 Task: Search one way flight ticket for 1 adult, 1 child, 1 infant in seat in premium economy from Aguadilla: Rafael Hernndez Airport to Laramie: Laramie Regional Airport on 5-3-2023. Choice of flights is Sun country airlines. Number of bags: 1 checked bag. Price is upto 50000. Outbound departure time preference is 11:00.
Action: Mouse moved to (303, 263)
Screenshot: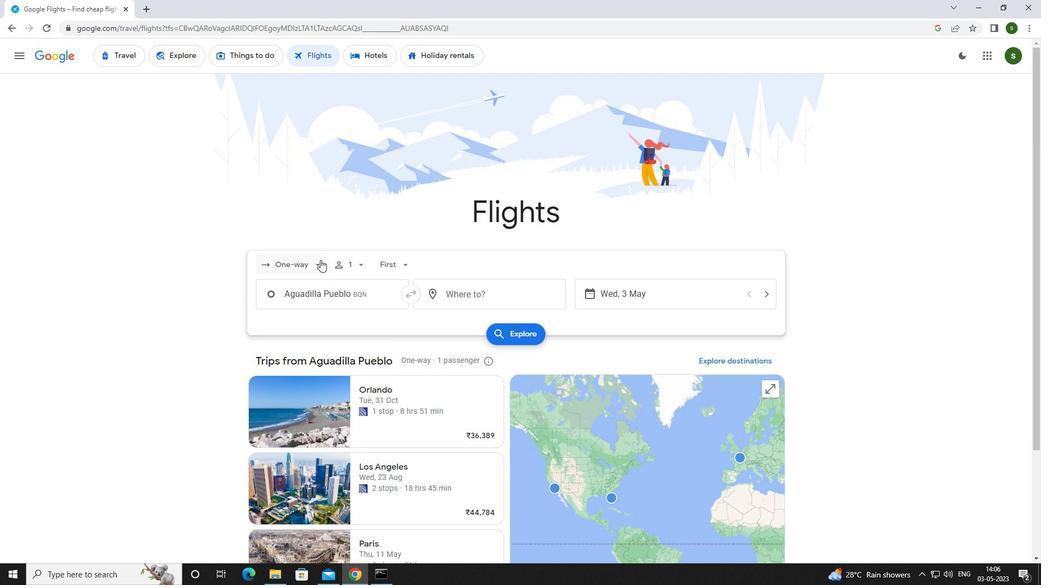 
Action: Mouse pressed left at (303, 263)
Screenshot: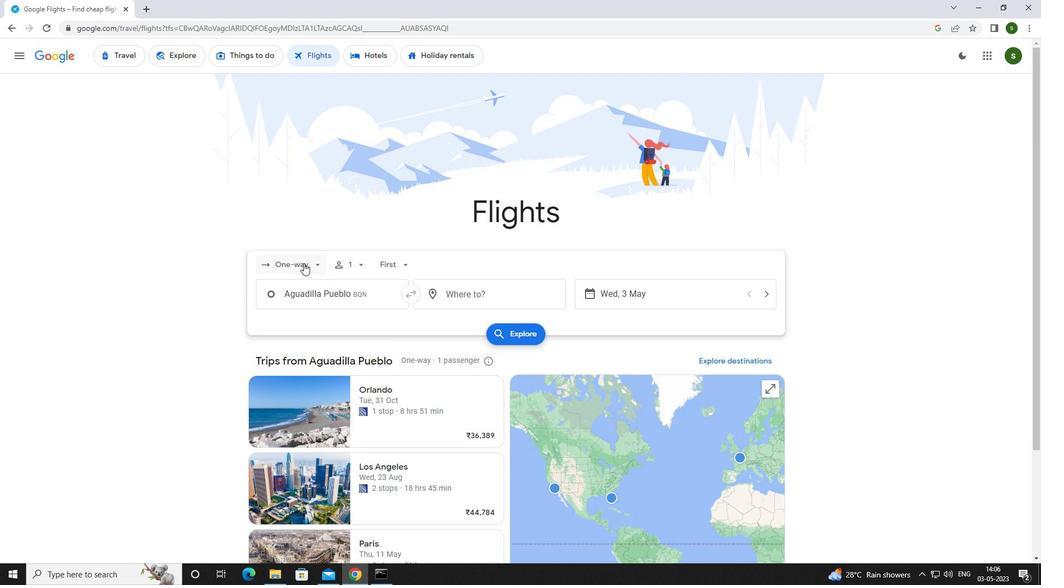 
Action: Mouse moved to (303, 319)
Screenshot: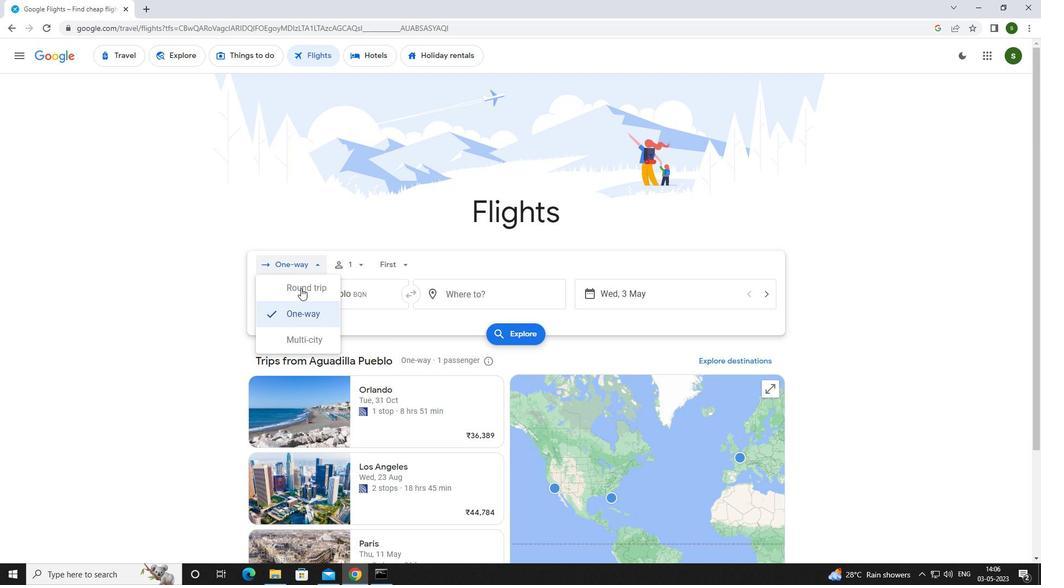 
Action: Mouse pressed left at (303, 319)
Screenshot: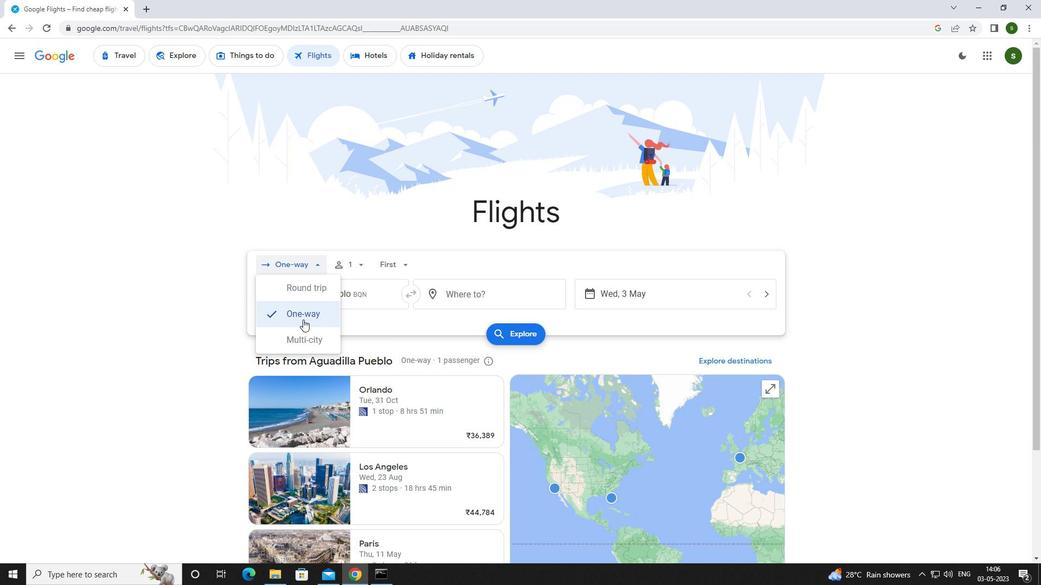 
Action: Mouse moved to (360, 271)
Screenshot: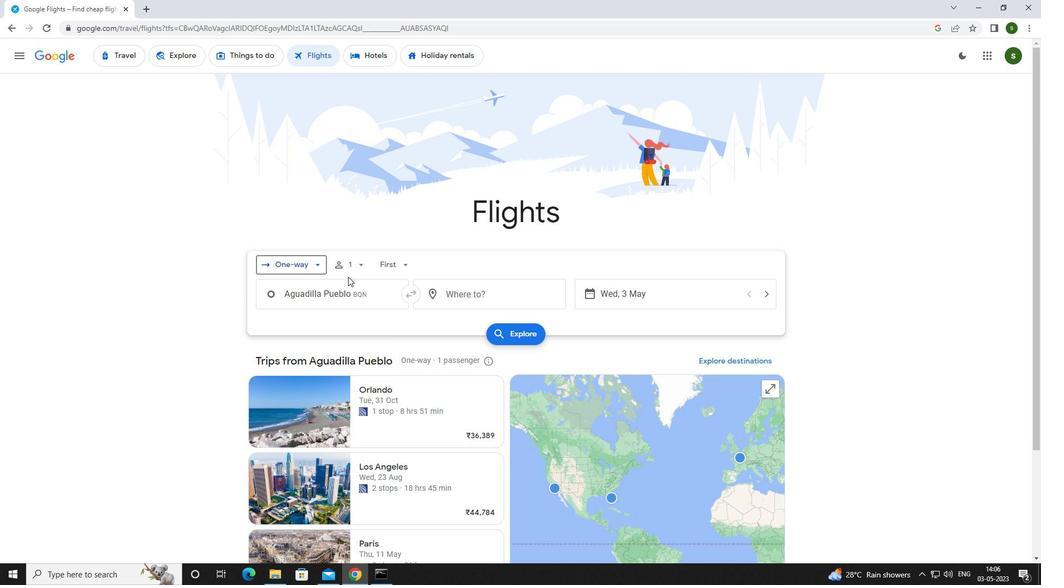 
Action: Mouse pressed left at (360, 271)
Screenshot: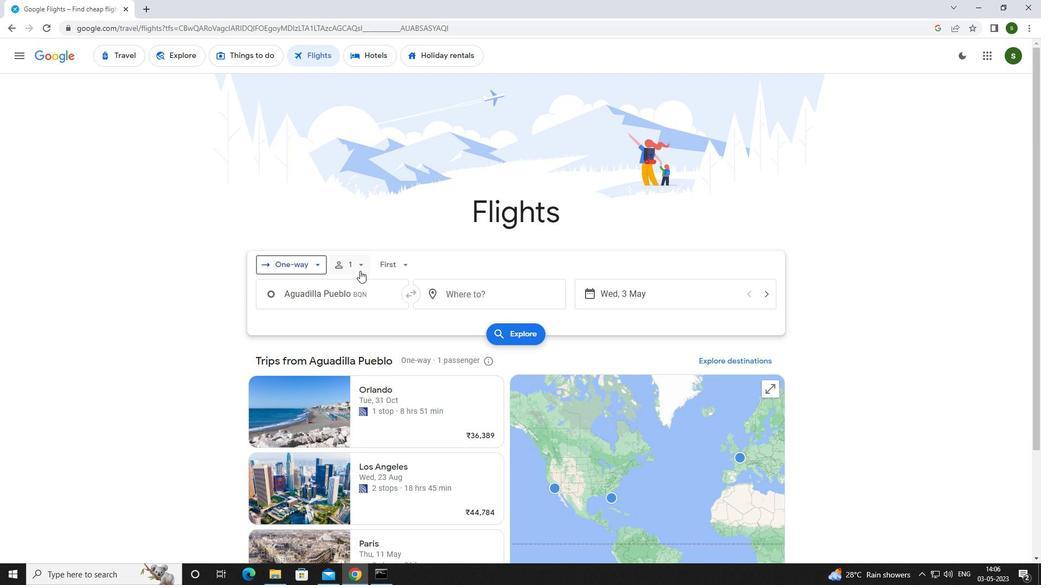 
Action: Mouse moved to (442, 318)
Screenshot: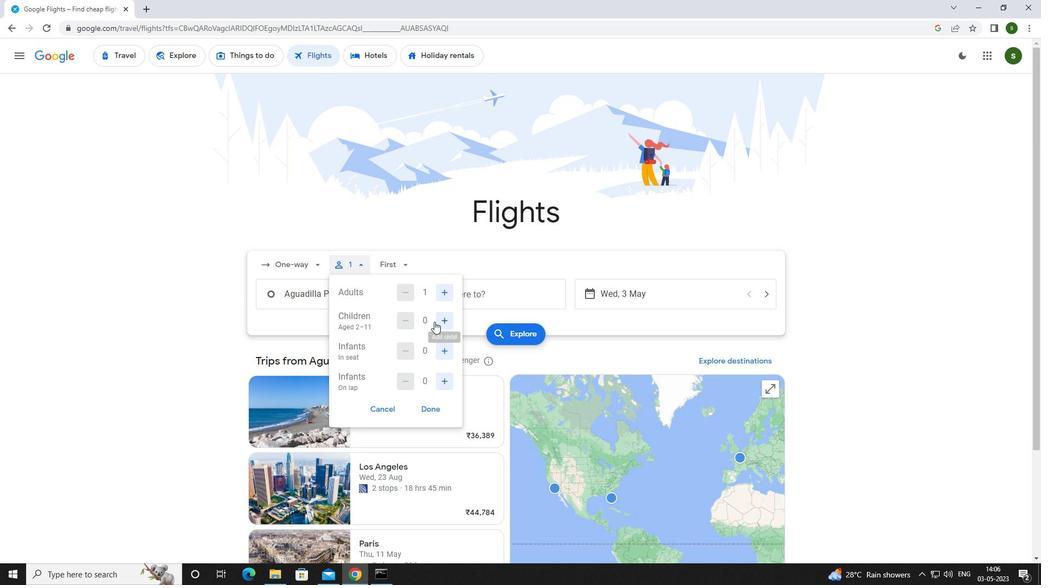 
Action: Mouse pressed left at (442, 318)
Screenshot: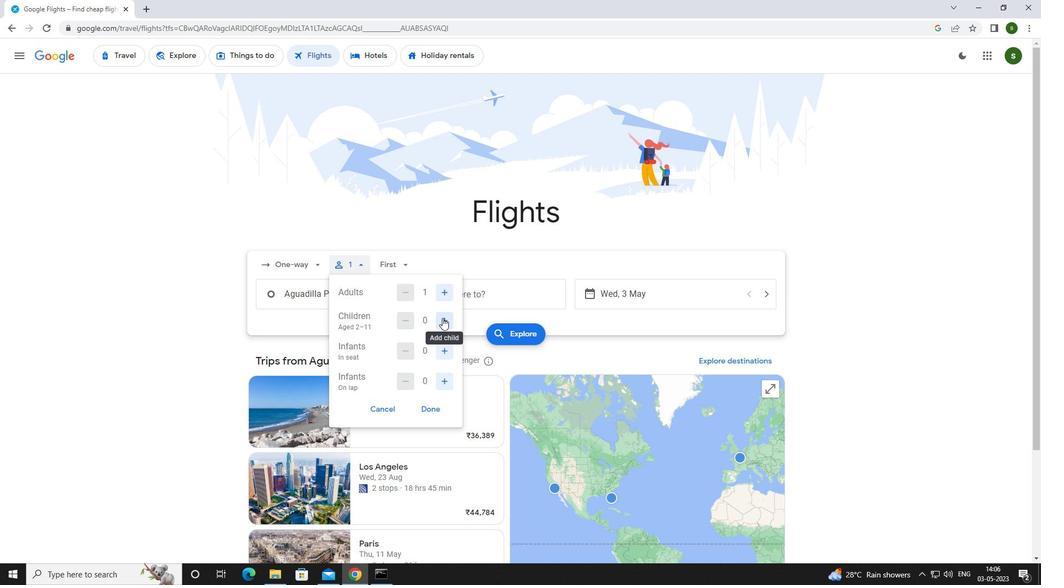 
Action: Mouse moved to (447, 349)
Screenshot: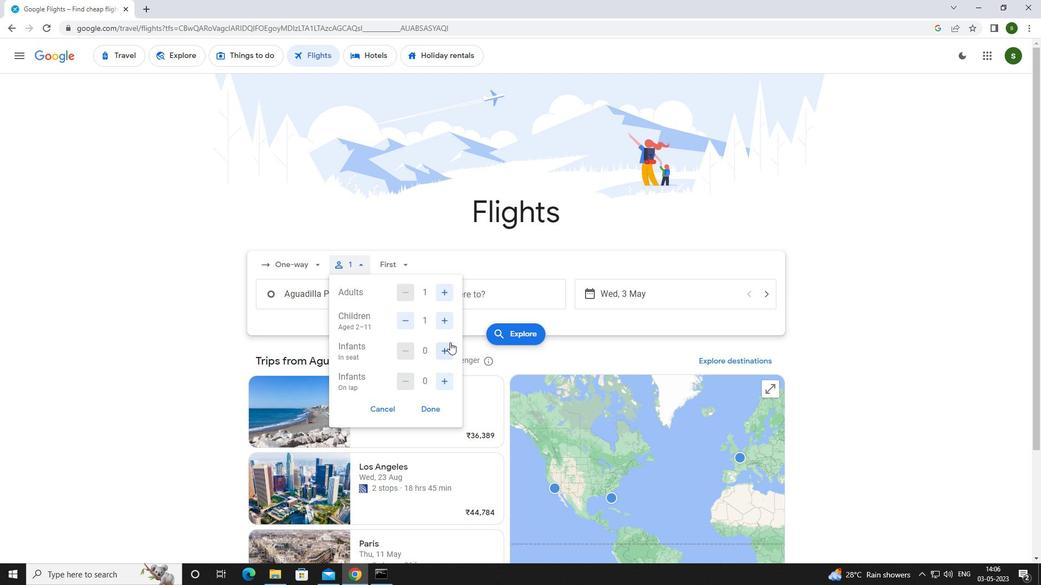 
Action: Mouse pressed left at (447, 349)
Screenshot: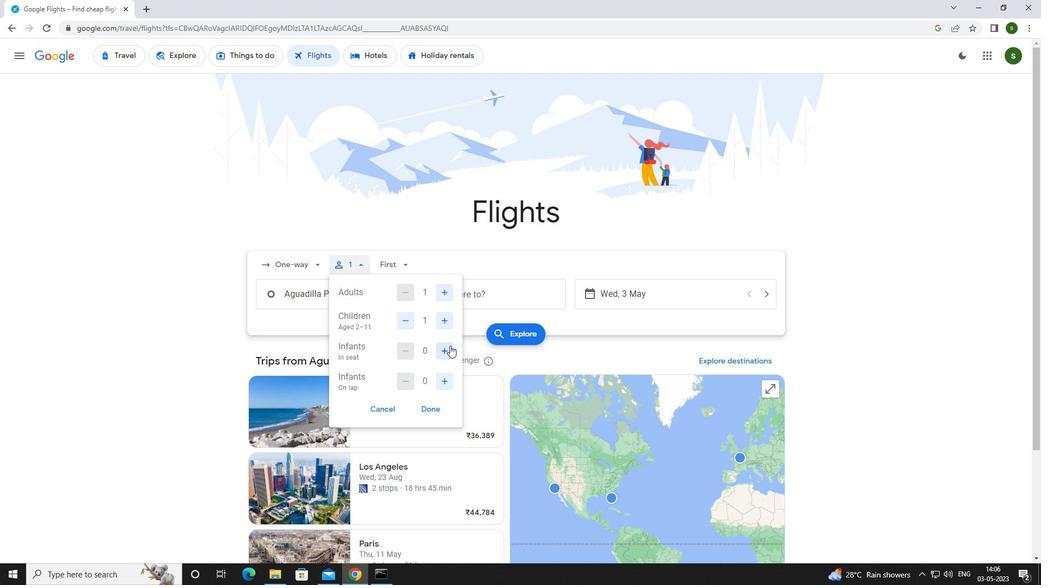 
Action: Mouse moved to (408, 267)
Screenshot: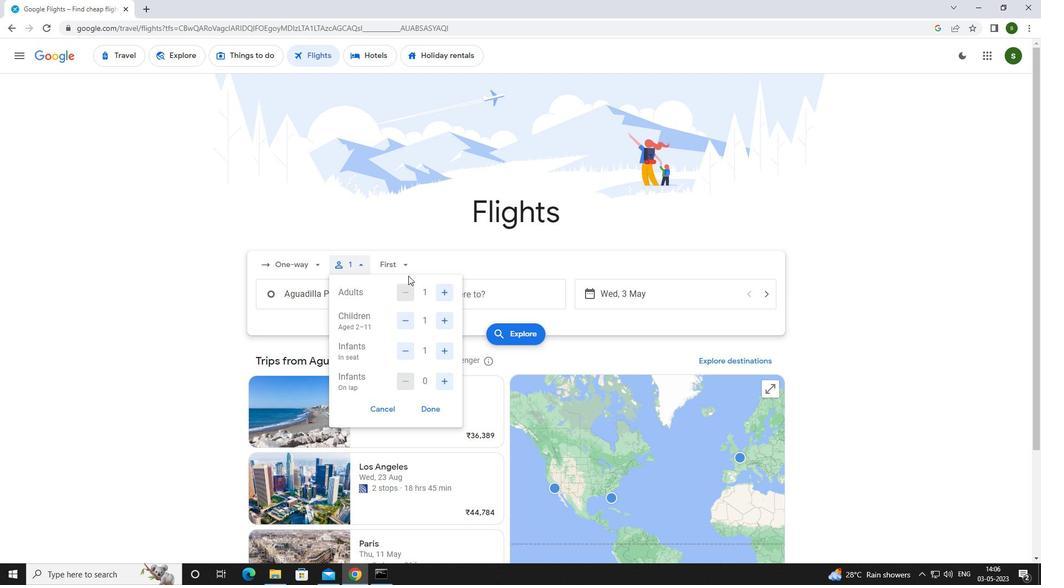 
Action: Mouse pressed left at (408, 267)
Screenshot: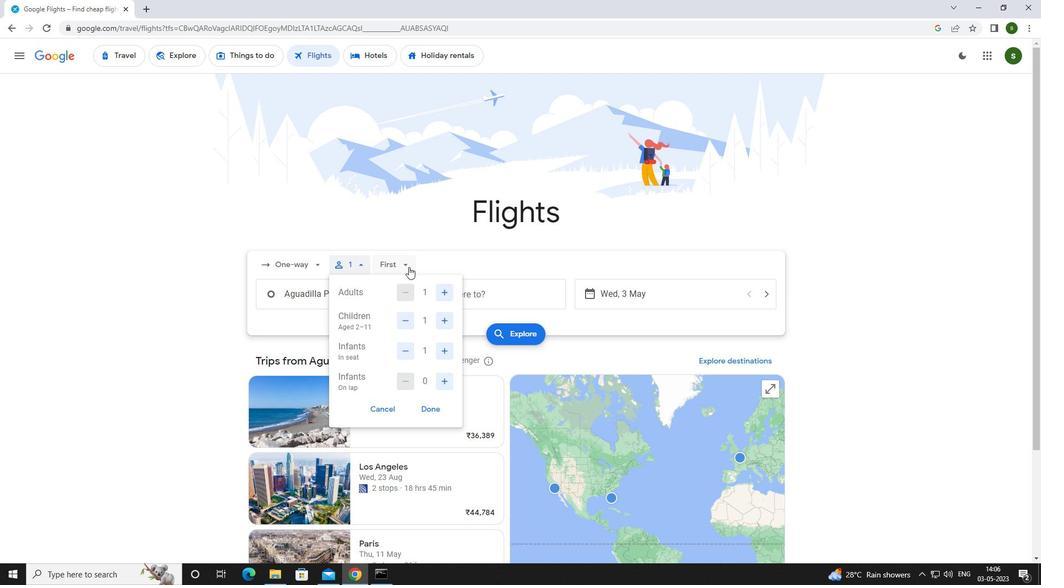 
Action: Mouse moved to (424, 317)
Screenshot: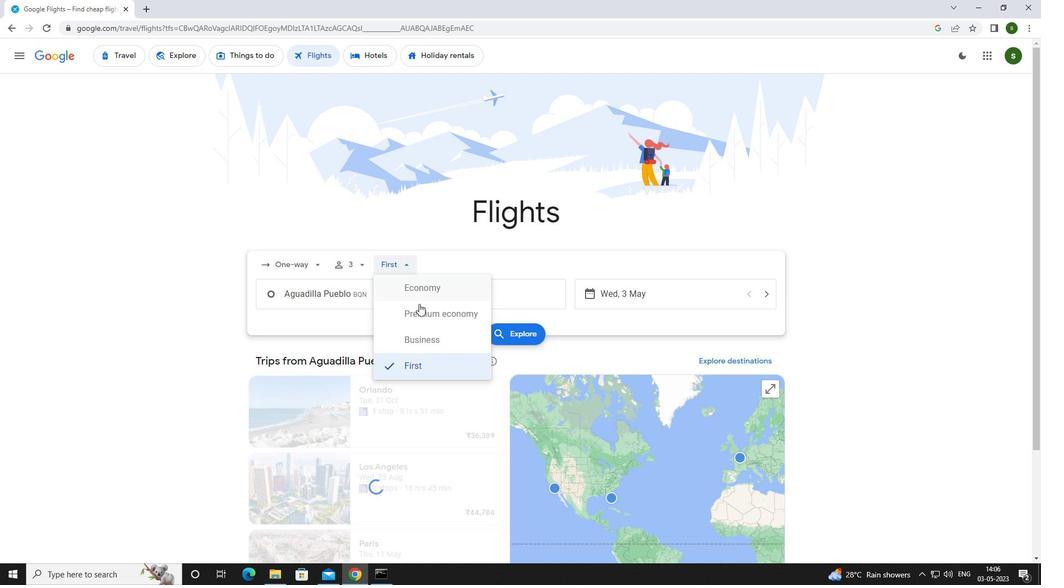 
Action: Mouse pressed left at (424, 317)
Screenshot: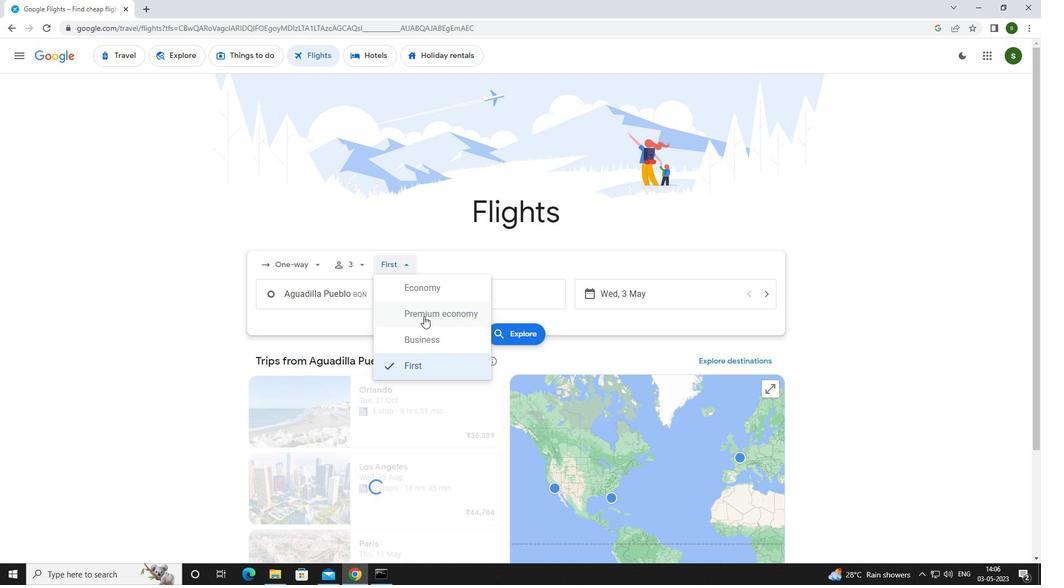 
Action: Mouse moved to (383, 300)
Screenshot: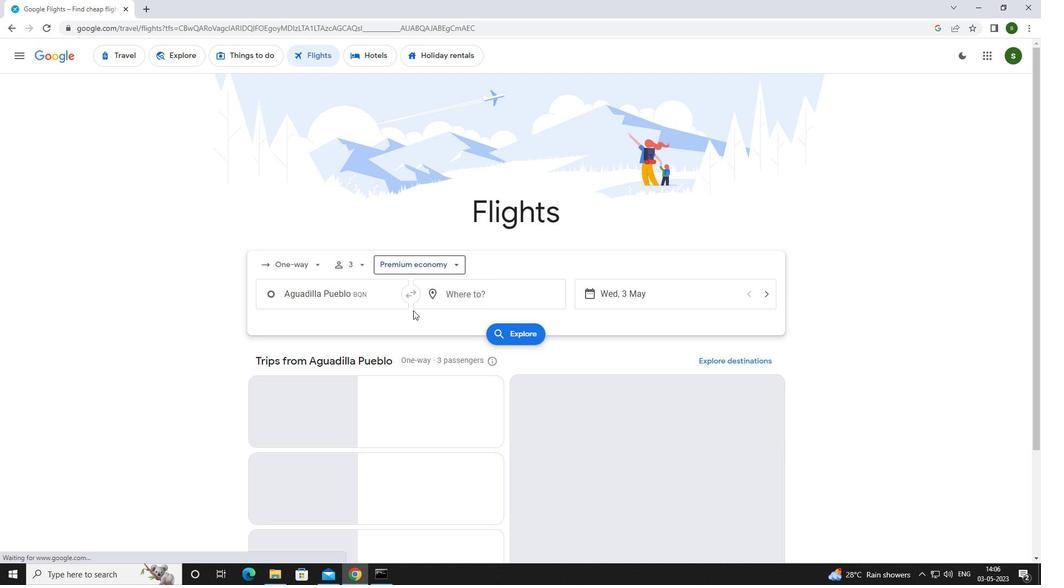 
Action: Mouse pressed left at (383, 300)
Screenshot: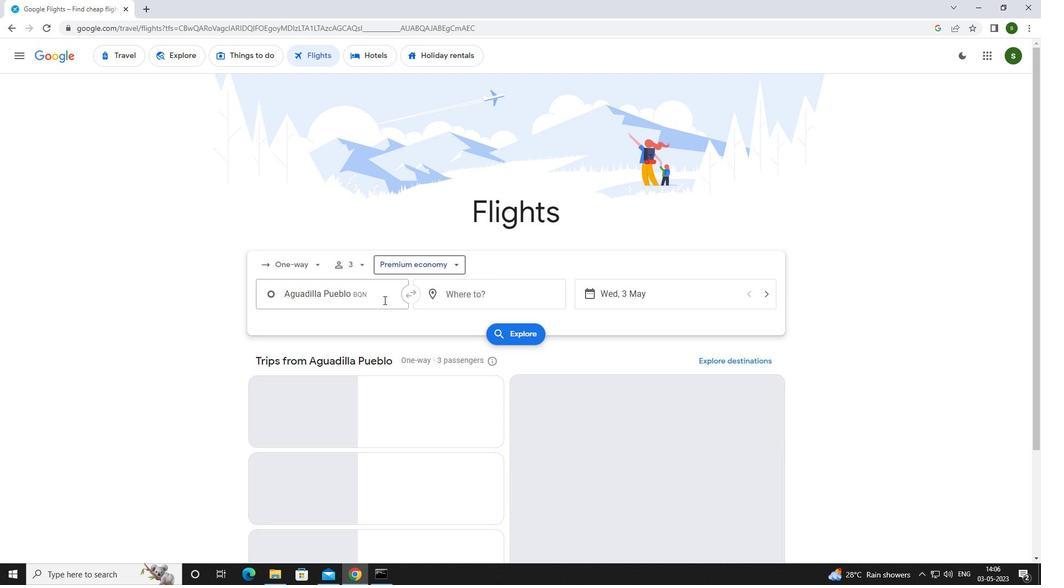 
Action: Mouse moved to (383, 298)
Screenshot: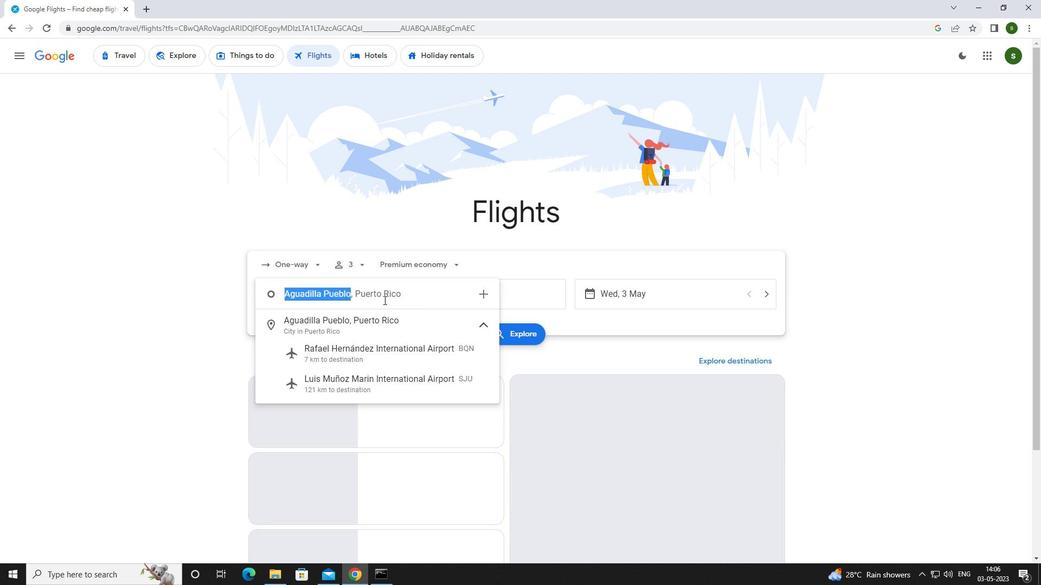 
Action: Key pressed <Key.caps_lock>a<Key.caps_lock>guadi
Screenshot: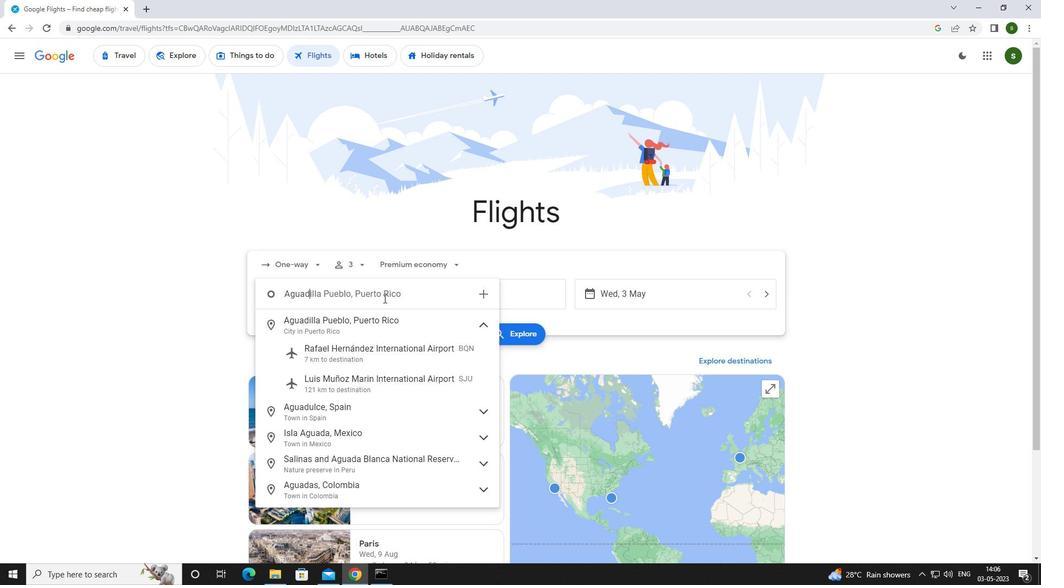 
Action: Mouse moved to (393, 348)
Screenshot: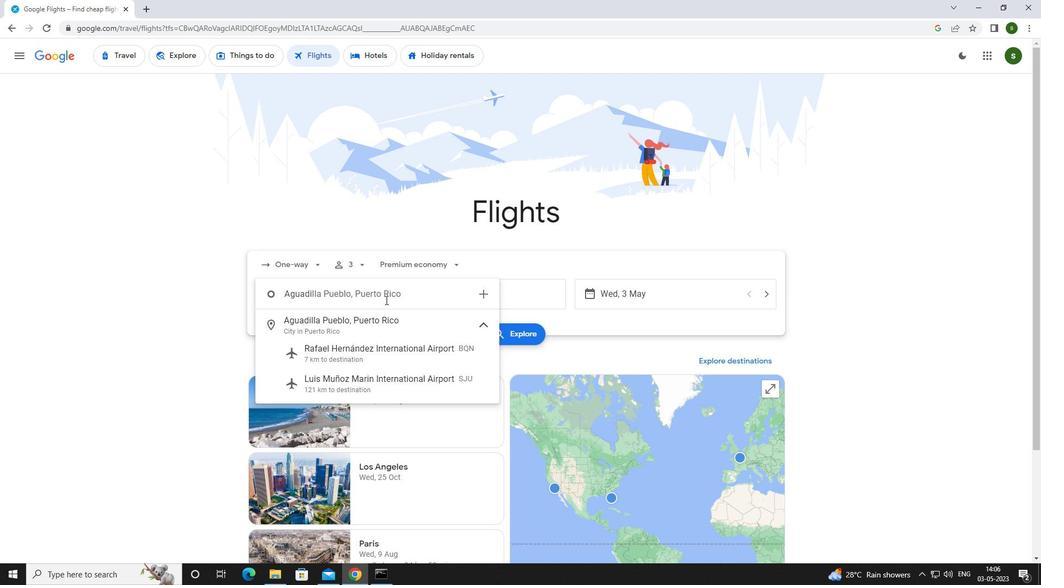 
Action: Mouse pressed left at (393, 348)
Screenshot: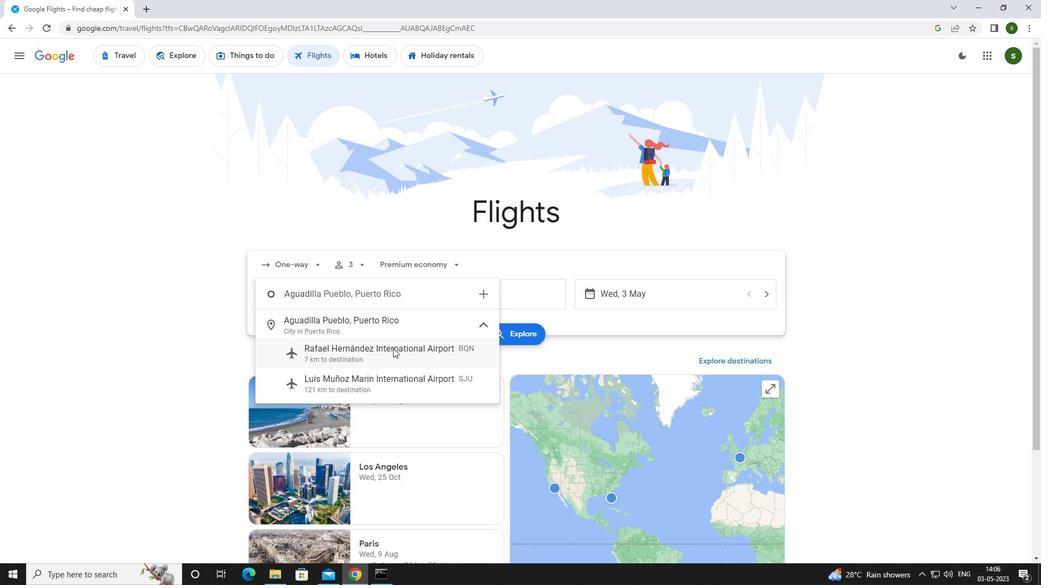
Action: Mouse moved to (493, 296)
Screenshot: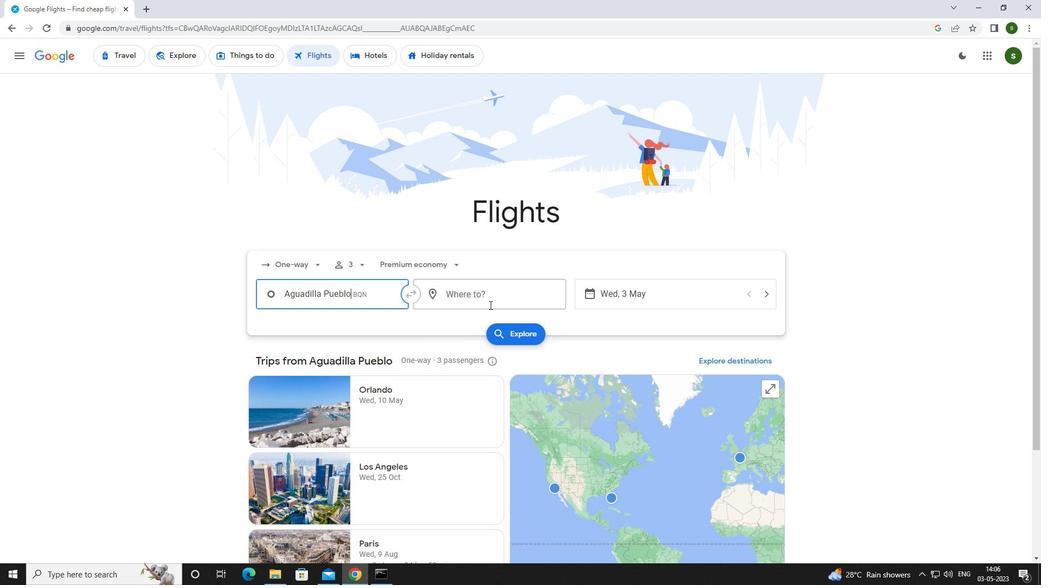 
Action: Mouse pressed left at (493, 296)
Screenshot: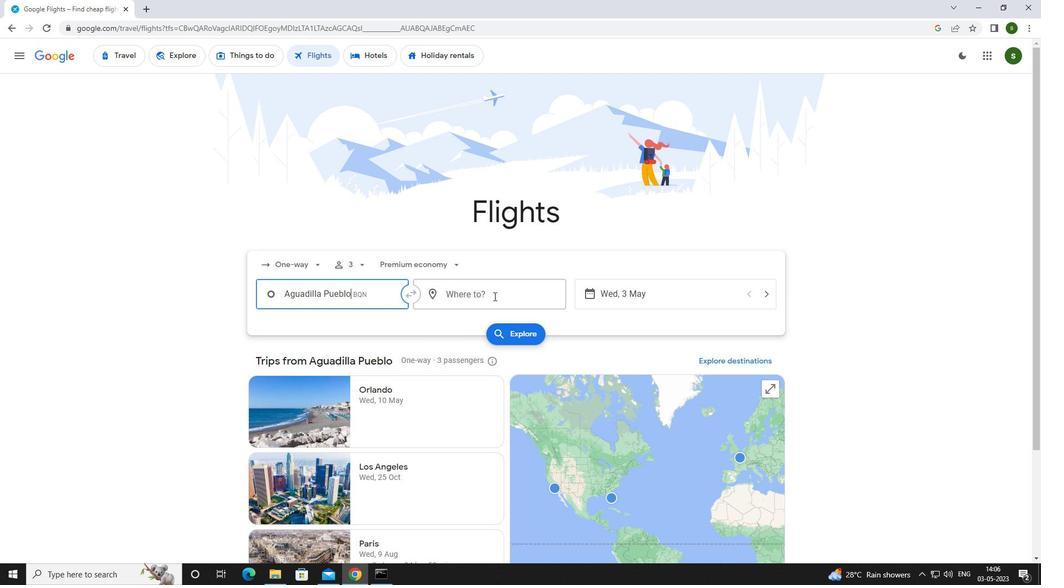 
Action: Key pressed <Key.caps_lock>l<Key.caps_lock>aram
Screenshot: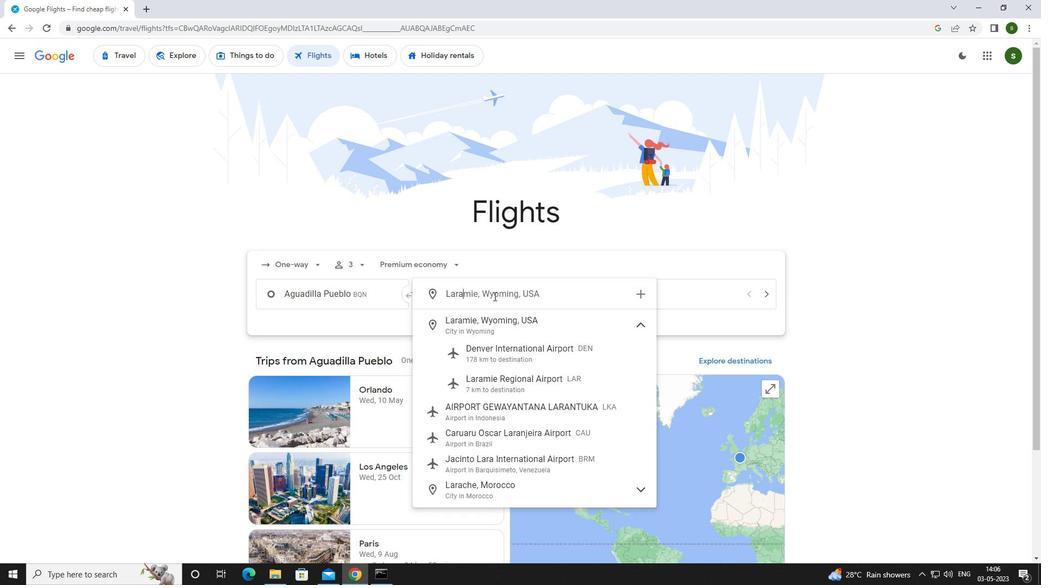 
Action: Mouse moved to (513, 386)
Screenshot: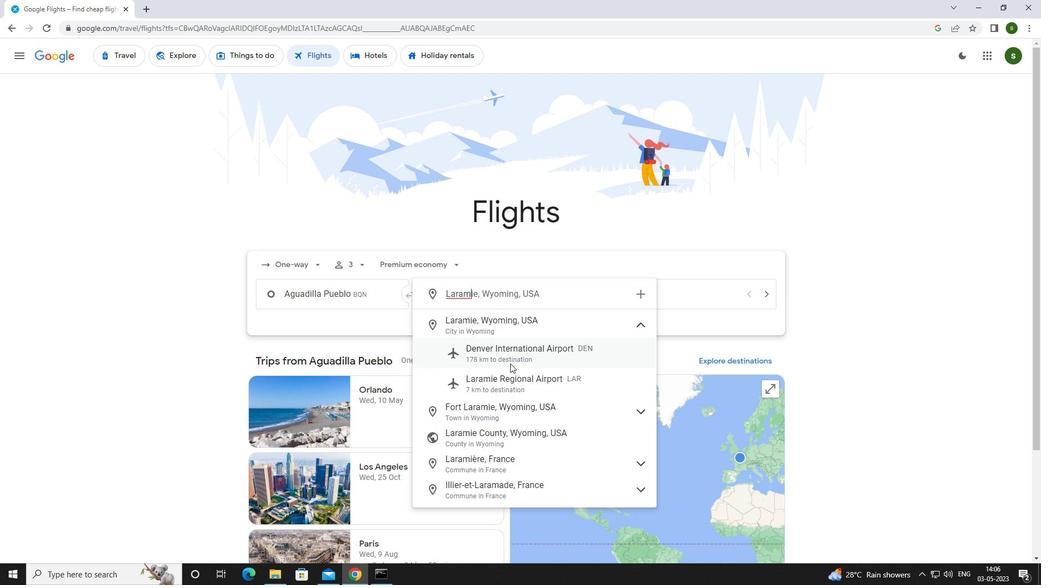 
Action: Mouse pressed left at (513, 386)
Screenshot: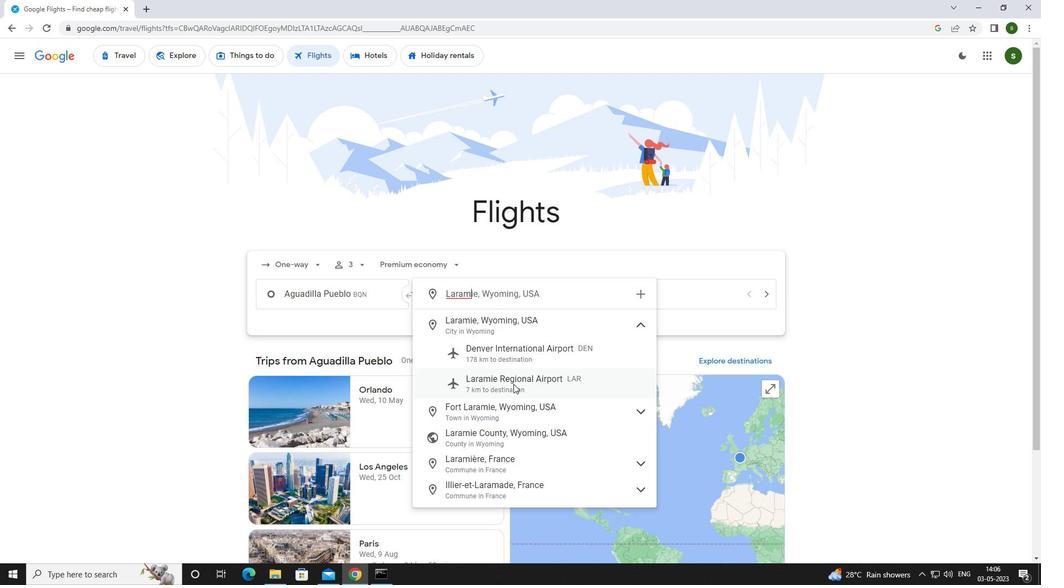 
Action: Mouse moved to (658, 294)
Screenshot: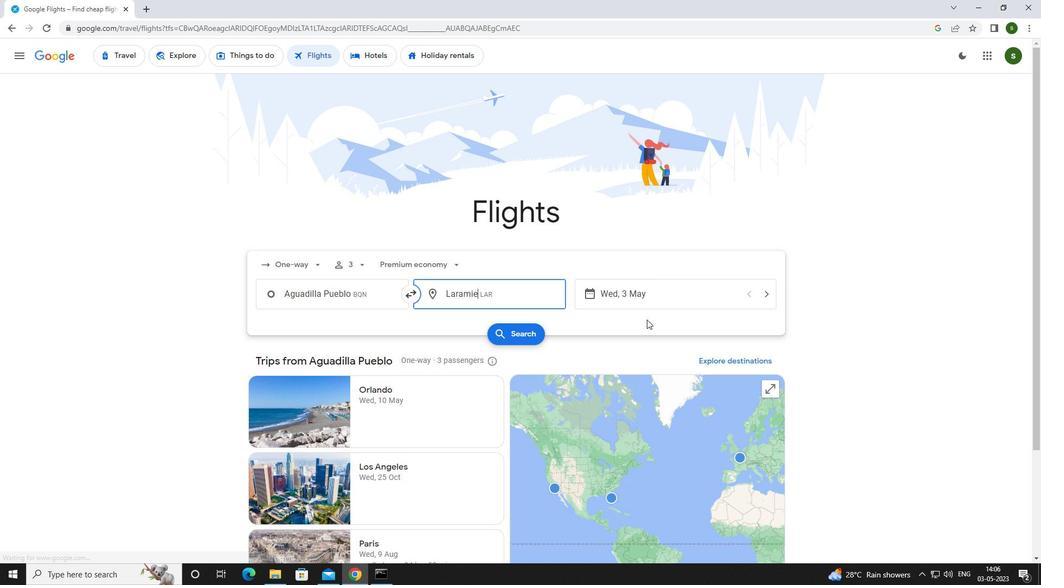 
Action: Mouse pressed left at (658, 294)
Screenshot: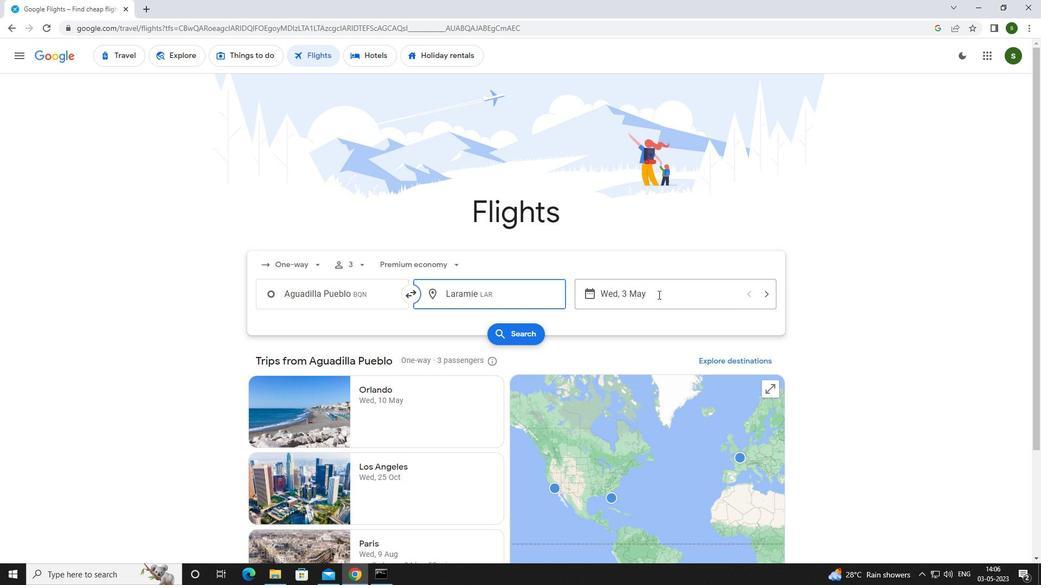 
Action: Mouse moved to (473, 364)
Screenshot: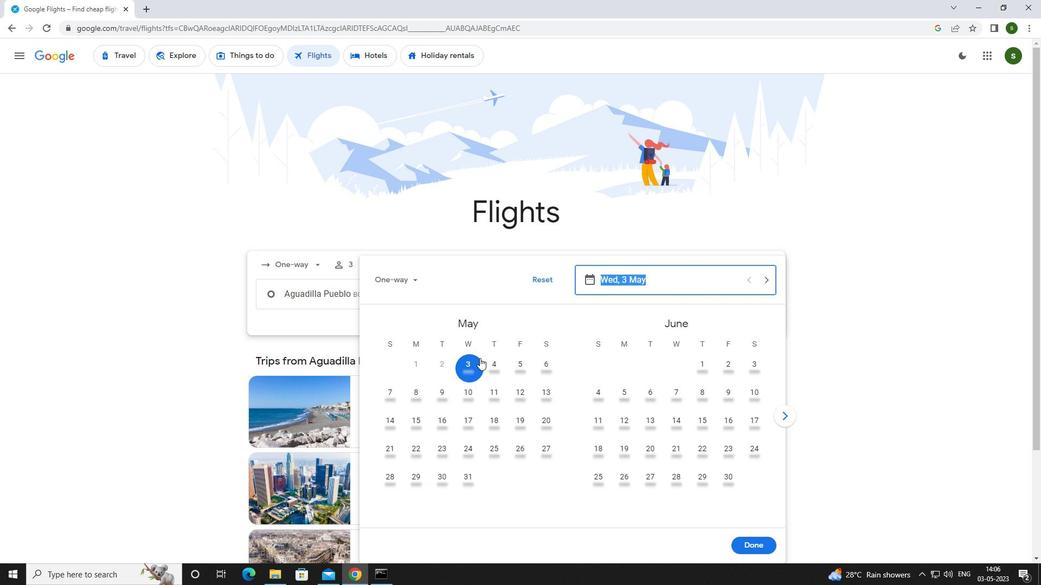 
Action: Mouse pressed left at (473, 364)
Screenshot: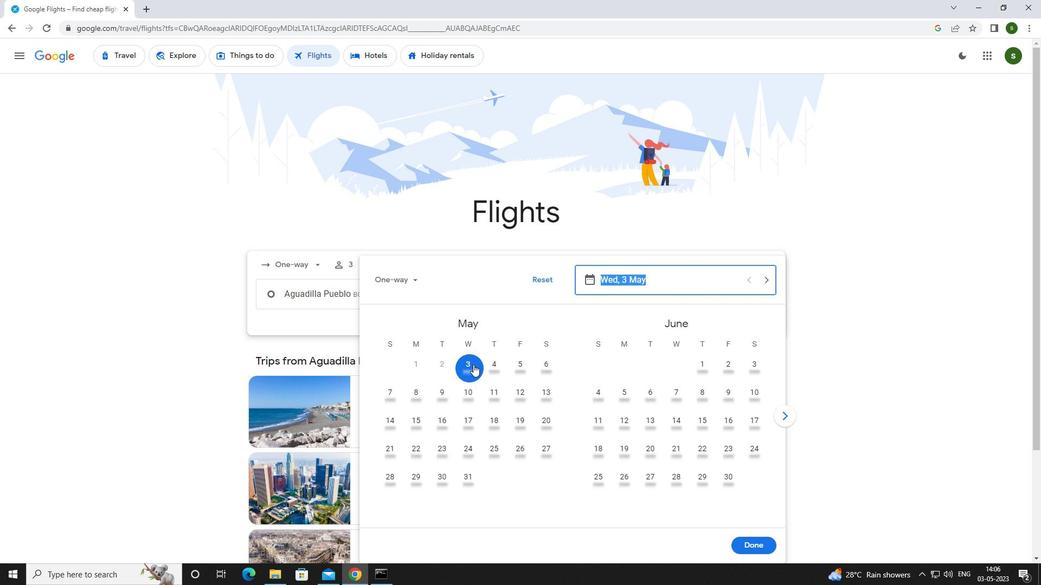 
Action: Mouse moved to (757, 549)
Screenshot: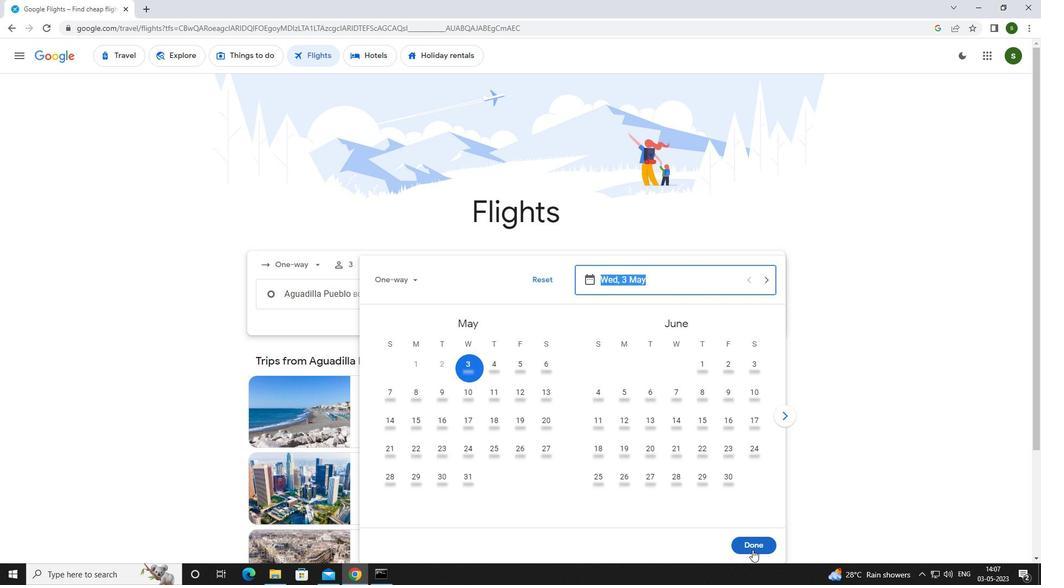 
Action: Mouse pressed left at (757, 549)
Screenshot: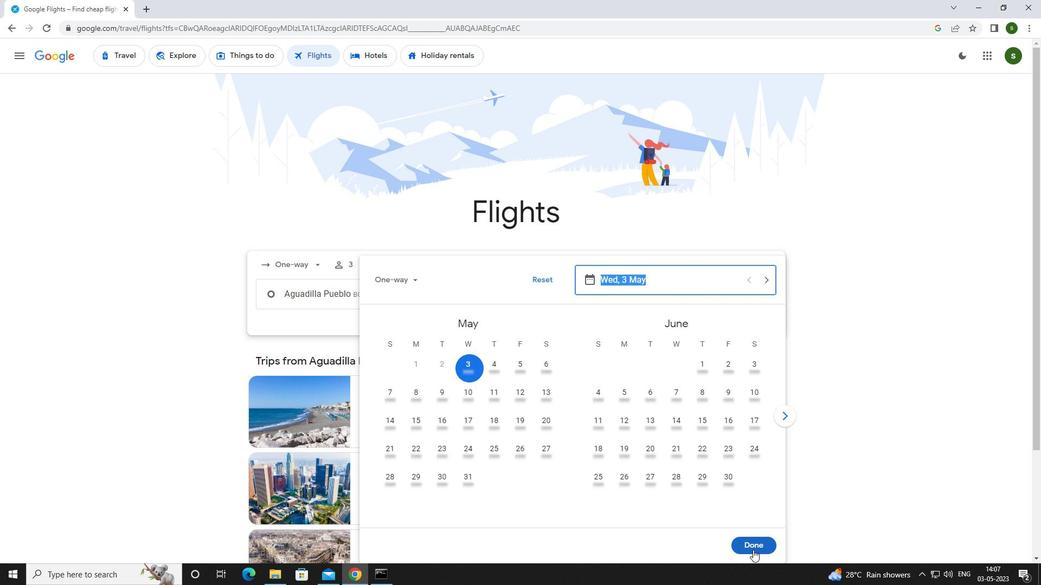 
Action: Mouse moved to (511, 331)
Screenshot: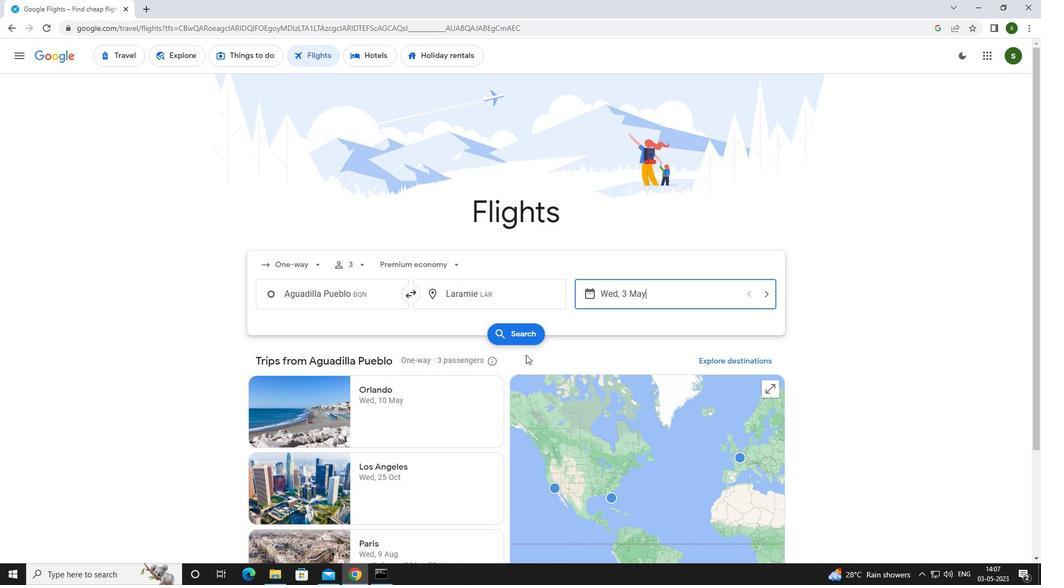
Action: Mouse pressed left at (511, 331)
Screenshot: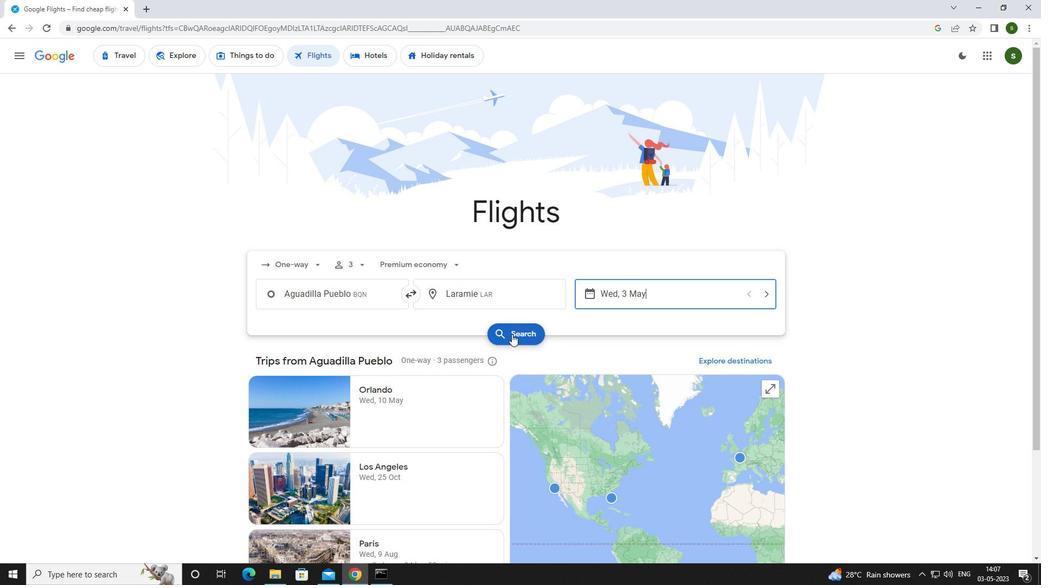 
Action: Mouse moved to (271, 161)
Screenshot: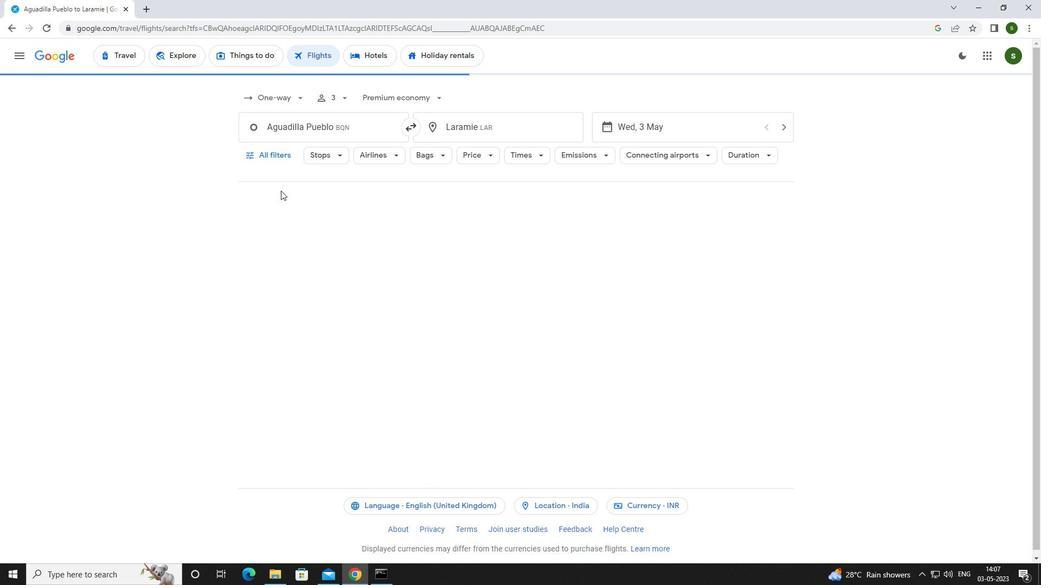 
Action: Mouse pressed left at (271, 161)
Screenshot: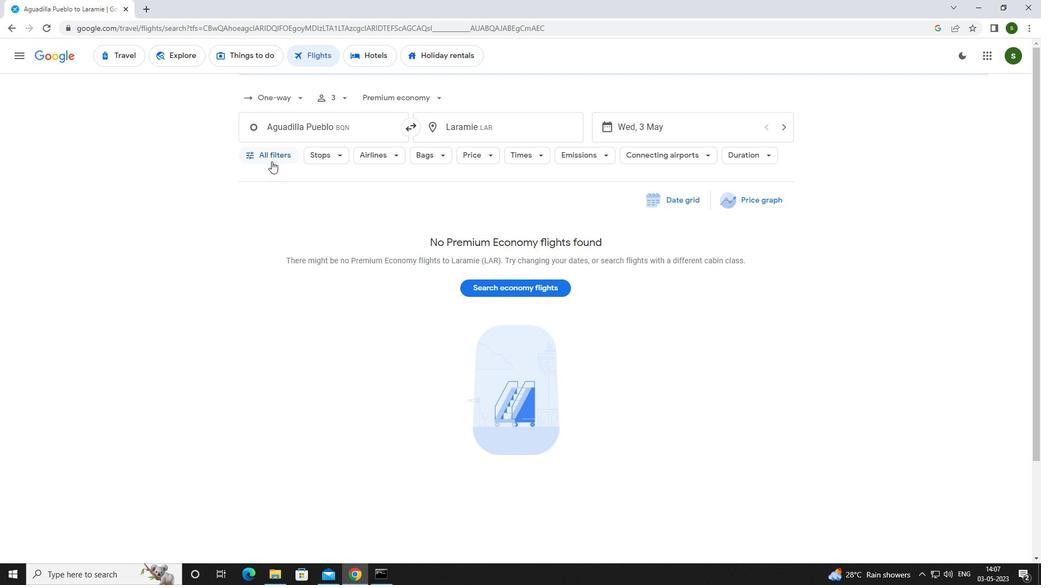 
Action: Mouse moved to (410, 388)
Screenshot: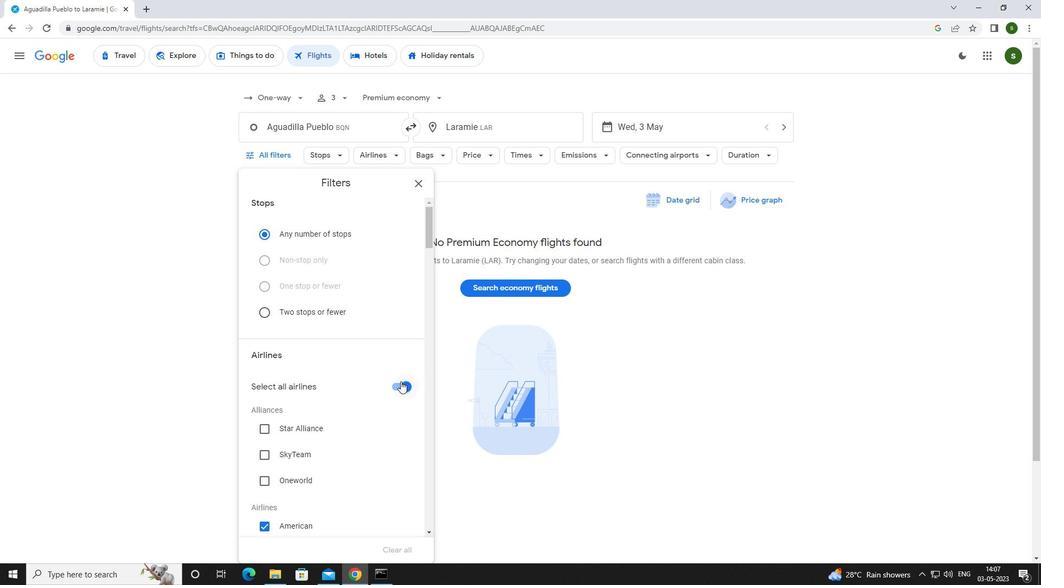 
Action: Mouse pressed left at (410, 388)
Screenshot: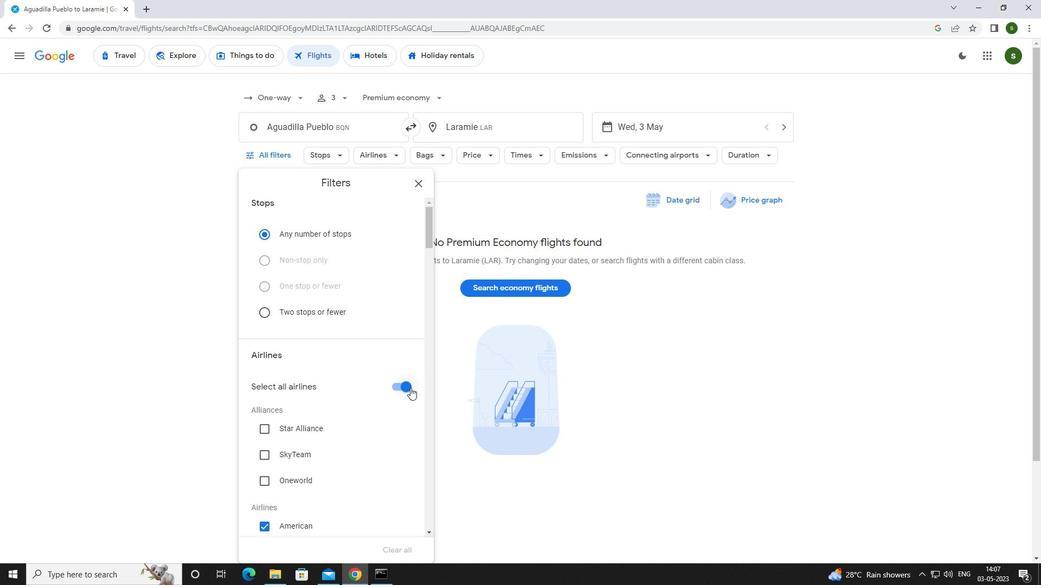 
Action: Mouse scrolled (410, 387) with delta (0, 0)
Screenshot: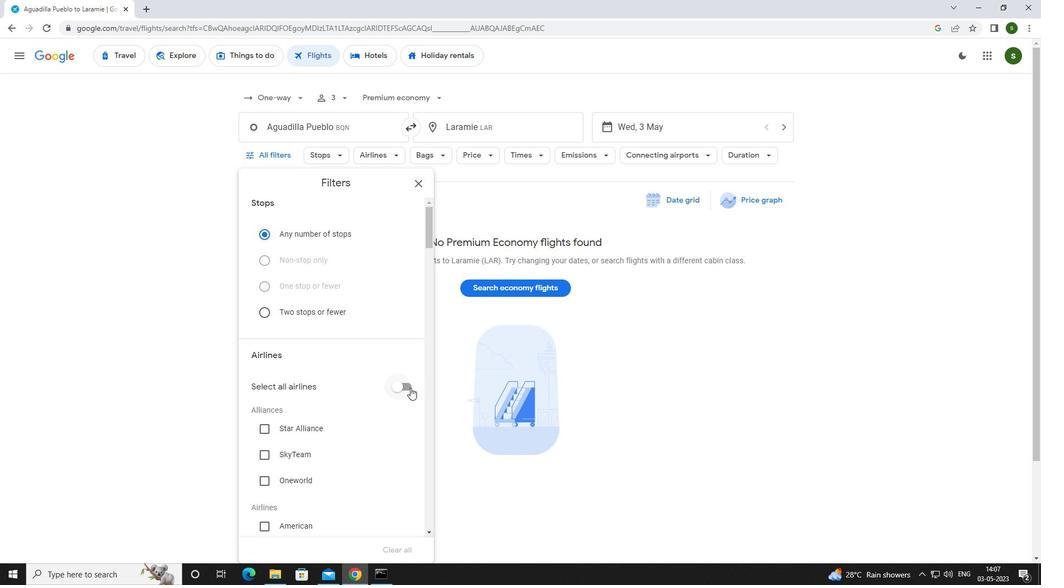 
Action: Mouse scrolled (410, 387) with delta (0, 0)
Screenshot: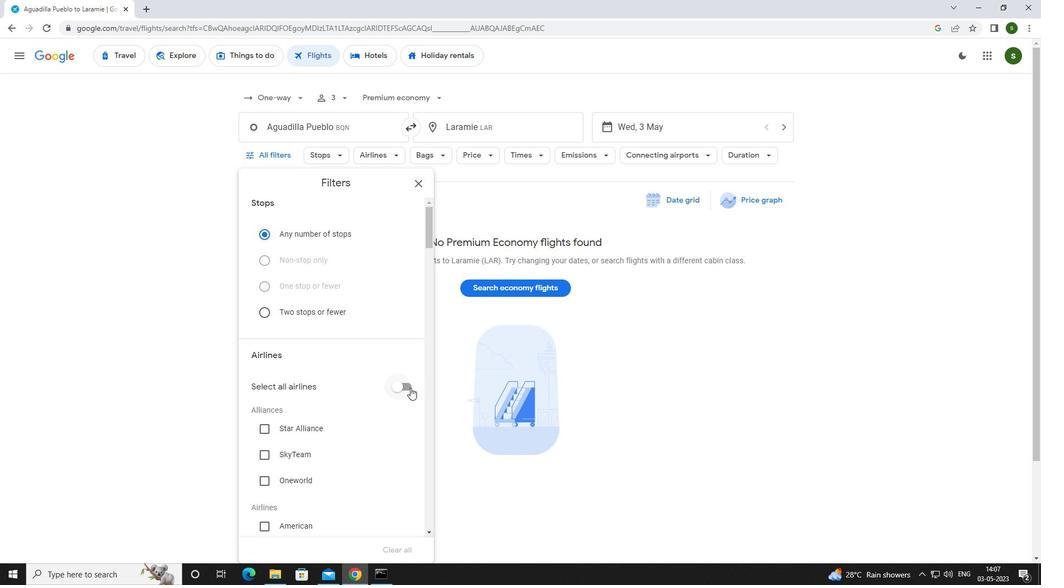 
Action: Mouse scrolled (410, 387) with delta (0, 0)
Screenshot: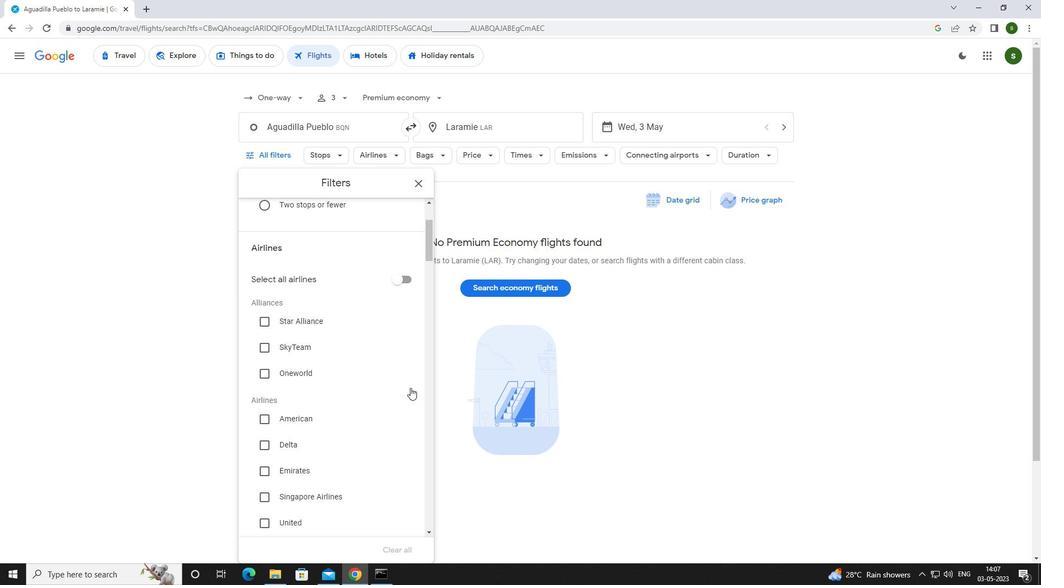 
Action: Mouse scrolled (410, 387) with delta (0, 0)
Screenshot: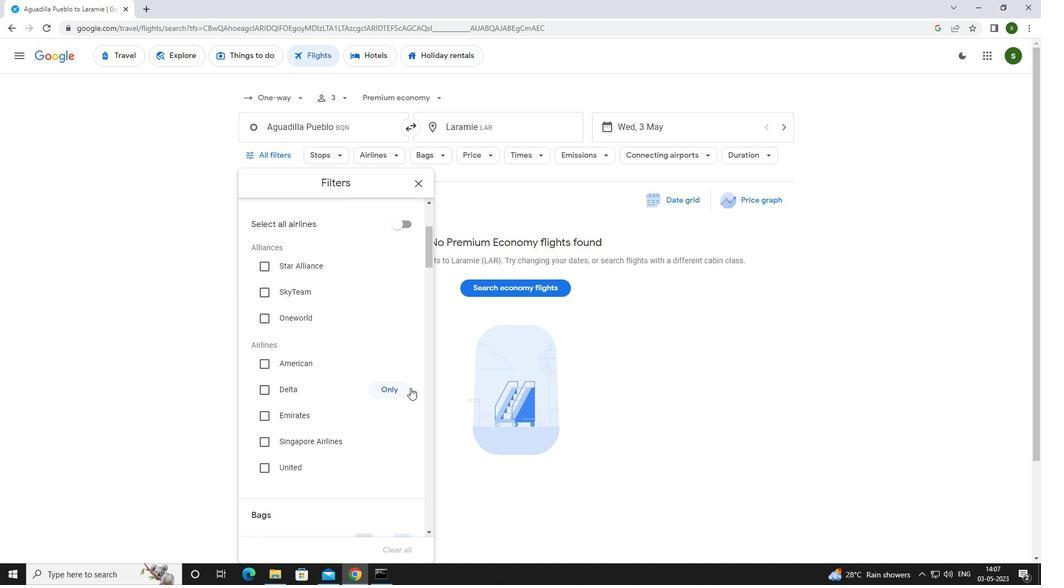 
Action: Mouse scrolled (410, 387) with delta (0, 0)
Screenshot: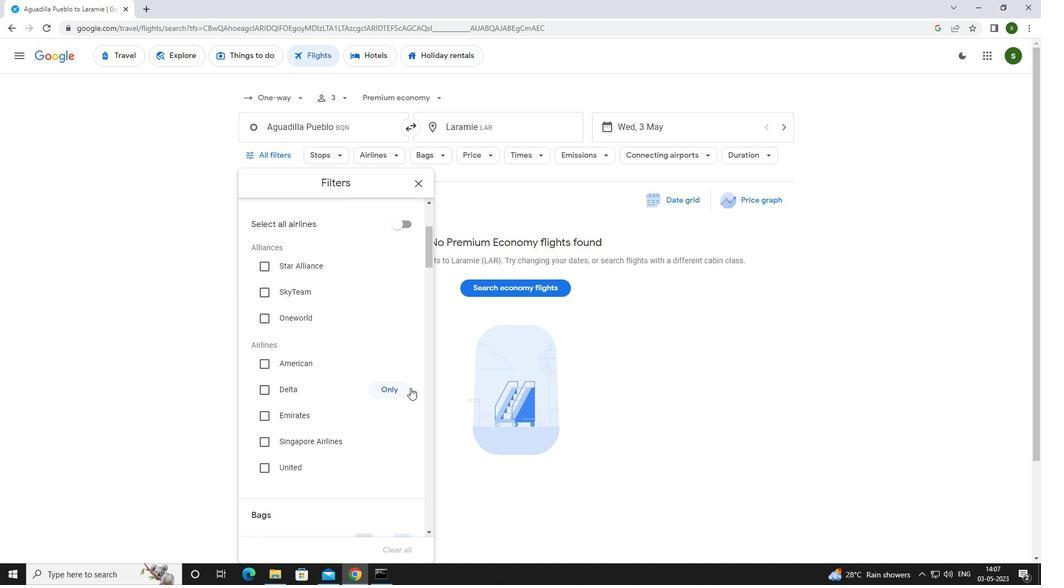 
Action: Mouse scrolled (410, 387) with delta (0, 0)
Screenshot: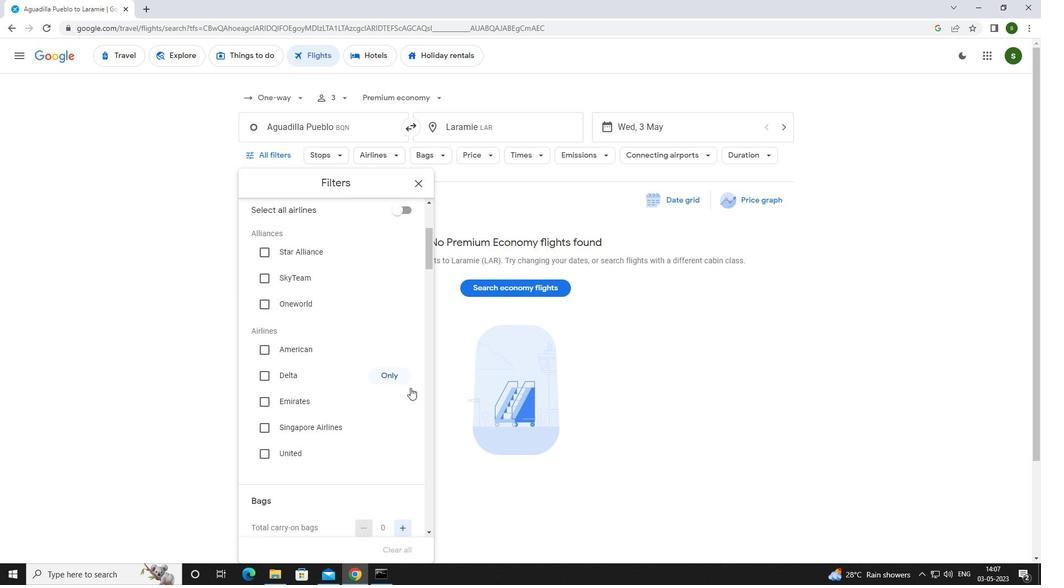 
Action: Mouse moved to (407, 405)
Screenshot: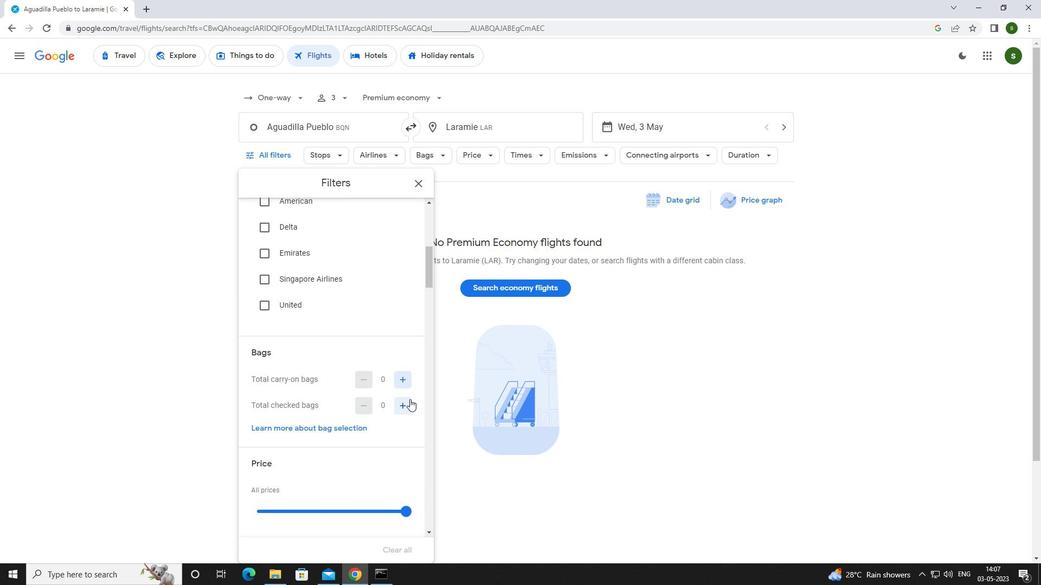 
Action: Mouse pressed left at (407, 405)
Screenshot: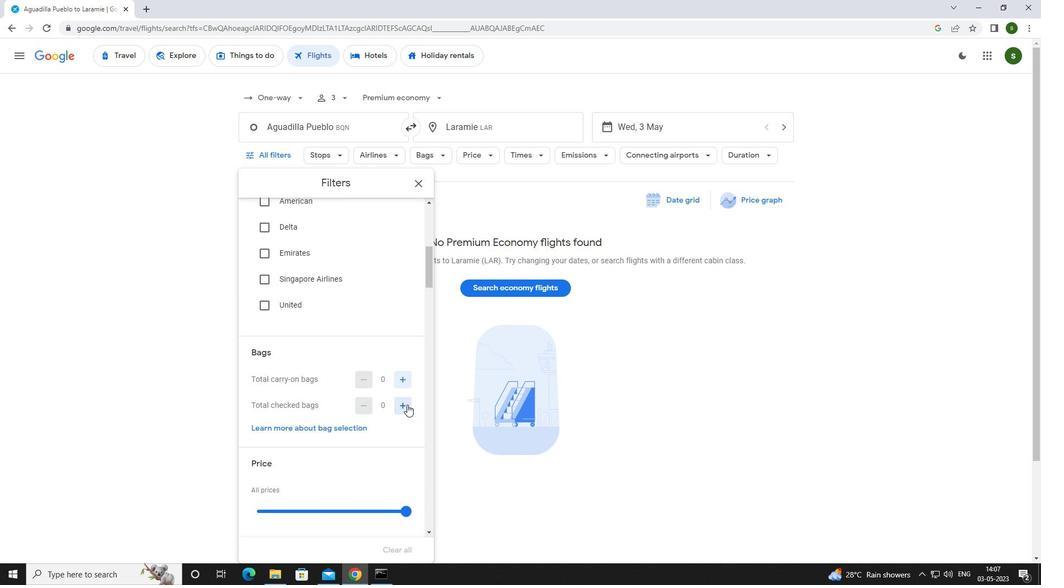 
Action: Mouse scrolled (407, 404) with delta (0, 0)
Screenshot: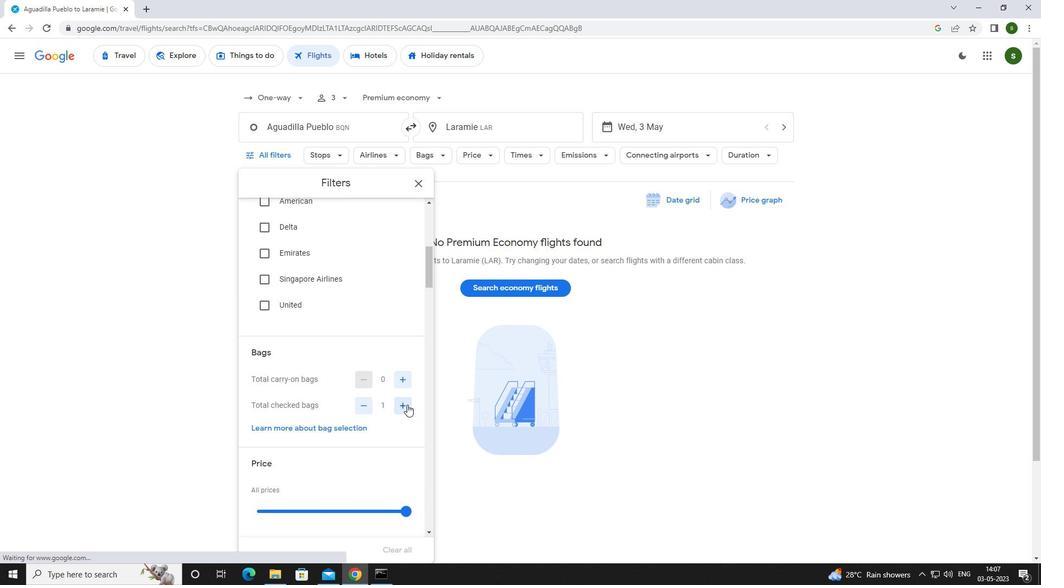 
Action: Mouse moved to (403, 459)
Screenshot: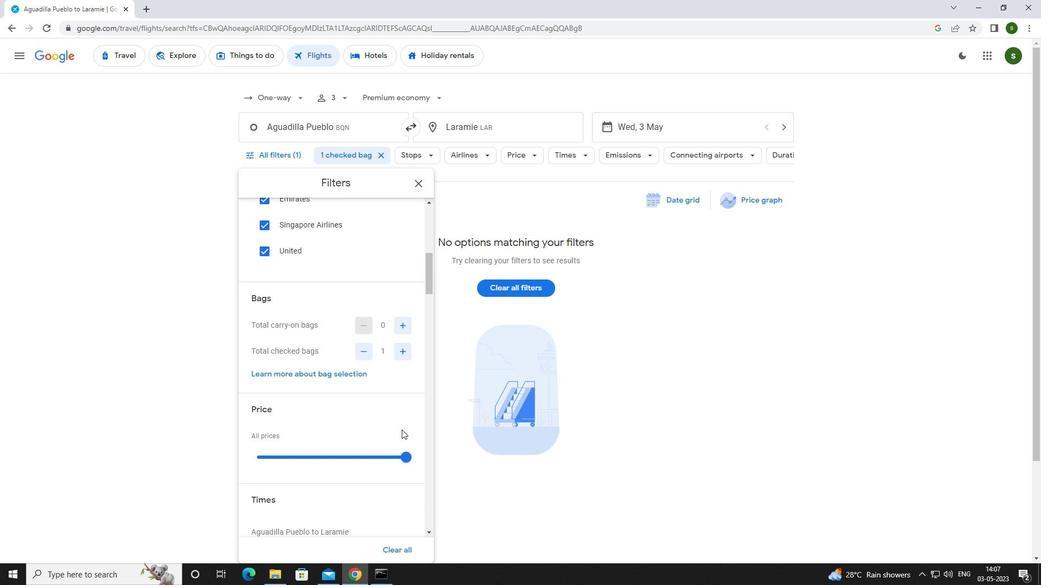 
Action: Mouse pressed left at (403, 459)
Screenshot: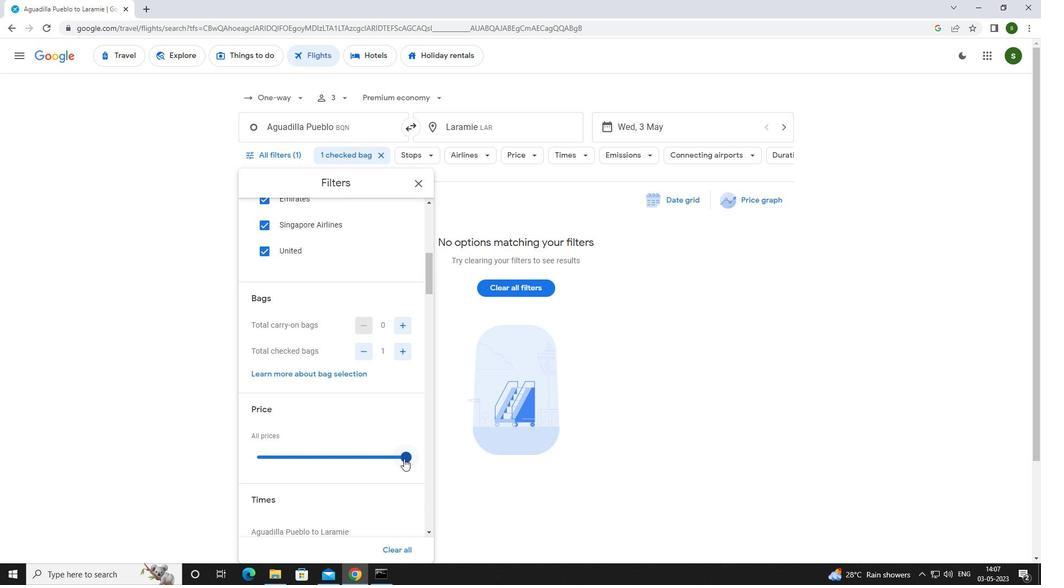 
Action: Mouse scrolled (403, 458) with delta (0, 0)
Screenshot: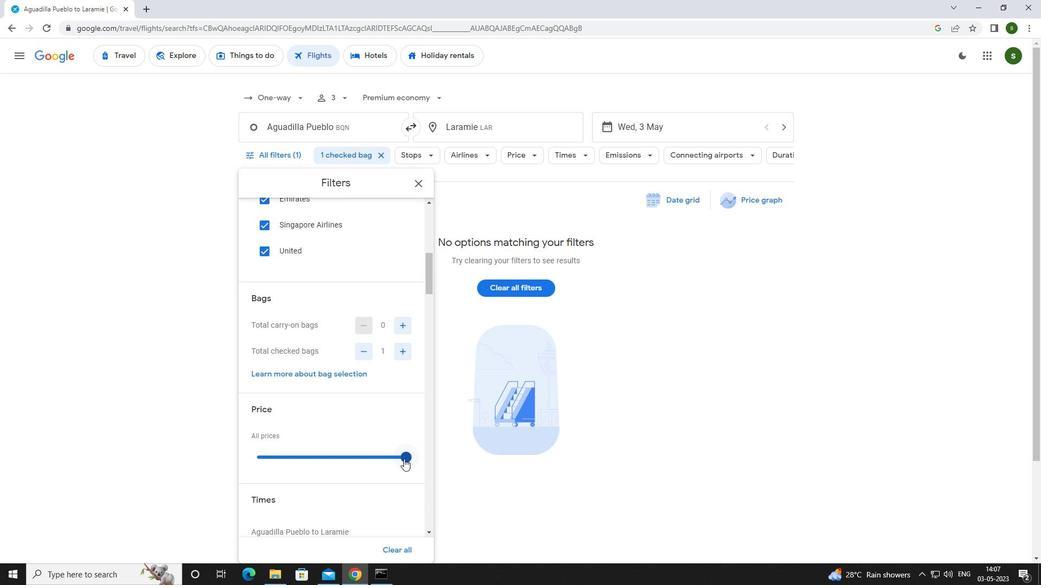 
Action: Mouse scrolled (403, 458) with delta (0, 0)
Screenshot: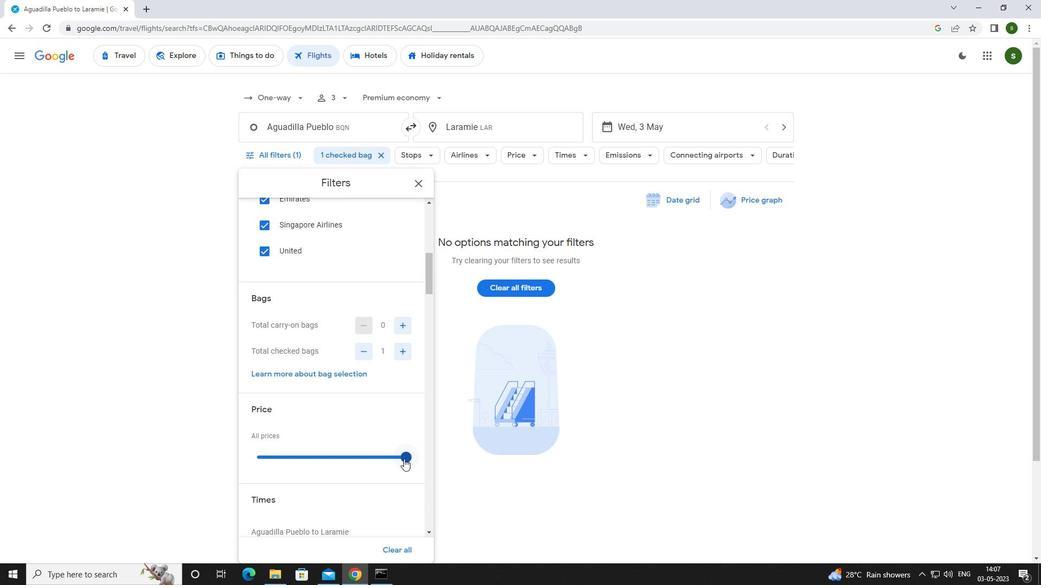 
Action: Mouse moved to (257, 468)
Screenshot: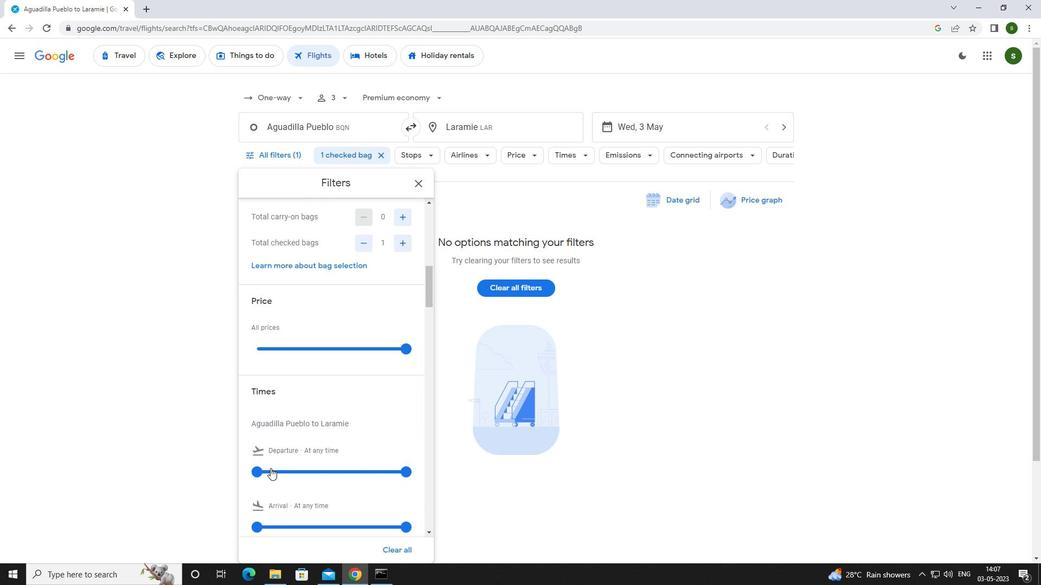 
Action: Mouse pressed left at (257, 468)
Screenshot: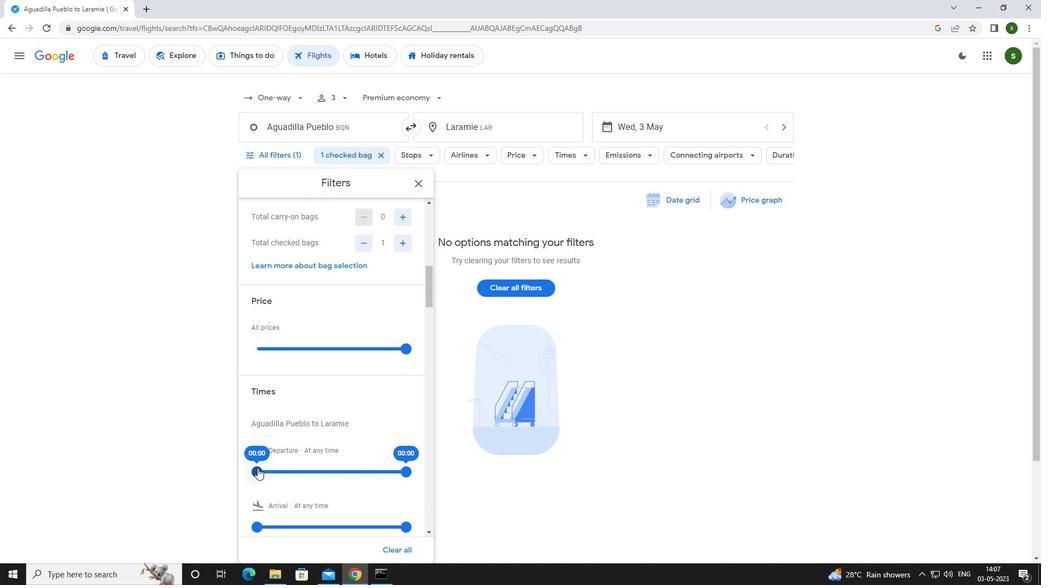 
Action: Mouse moved to (700, 355)
Screenshot: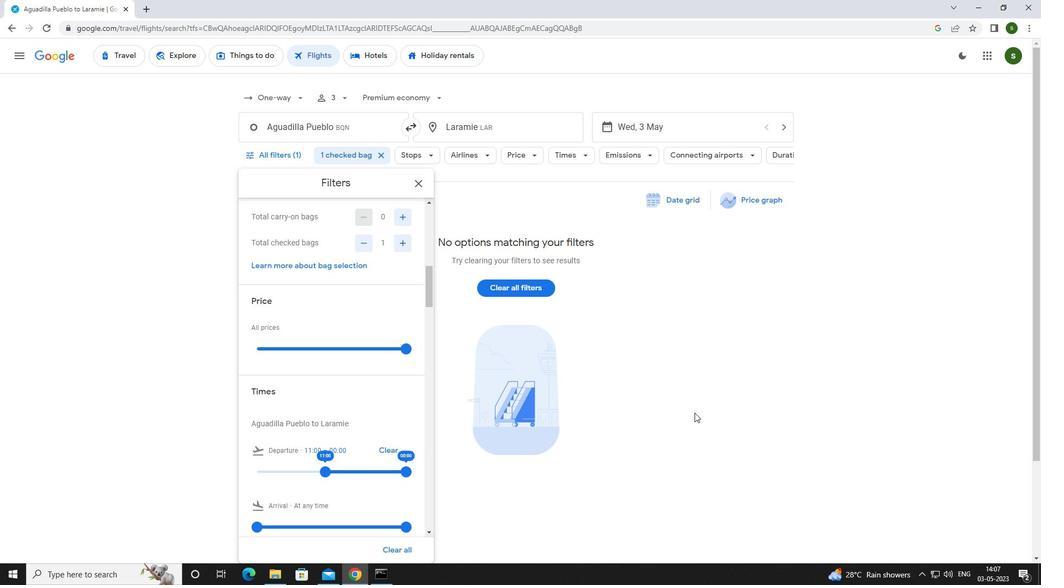 
Action: Mouse pressed left at (700, 355)
Screenshot: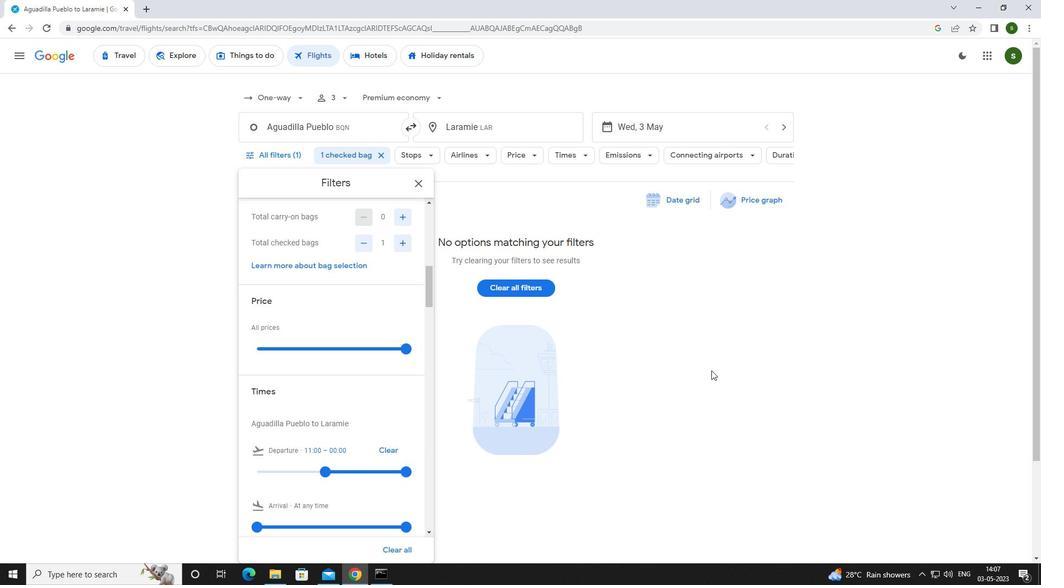 
Action: Mouse moved to (681, 358)
Screenshot: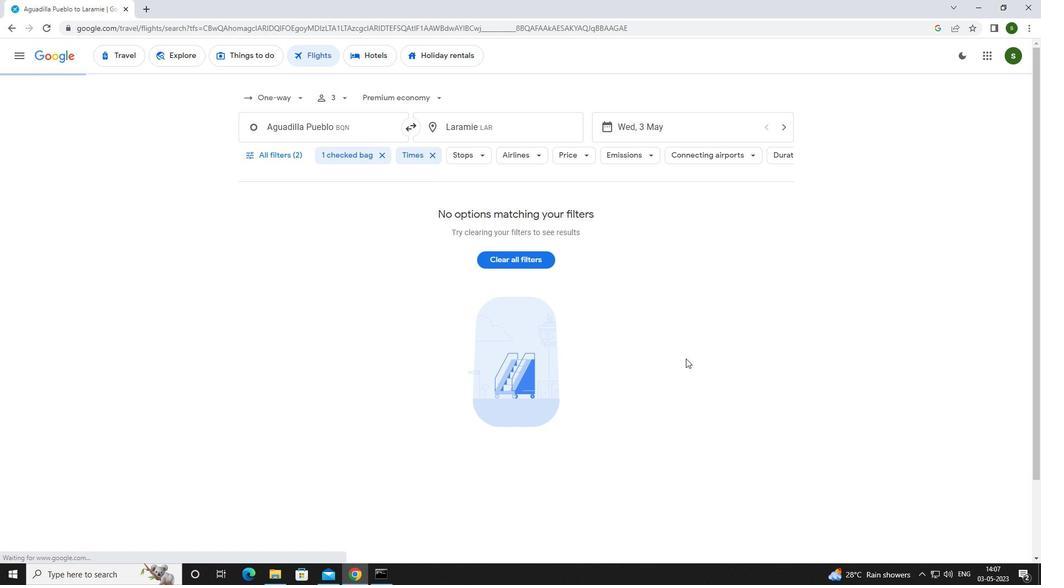 
